 Task: Add the description "You ain"t kill me unless you kill me." and apply the Custom angle as "15°".
Action: Mouse moved to (80, 149)
Screenshot: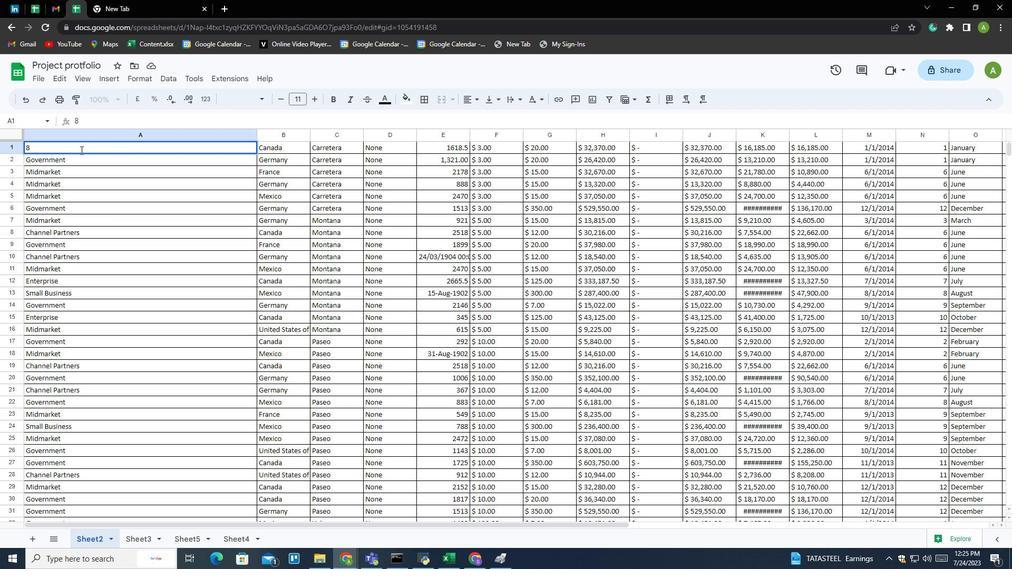 
Action: Mouse pressed left at (80, 149)
Screenshot: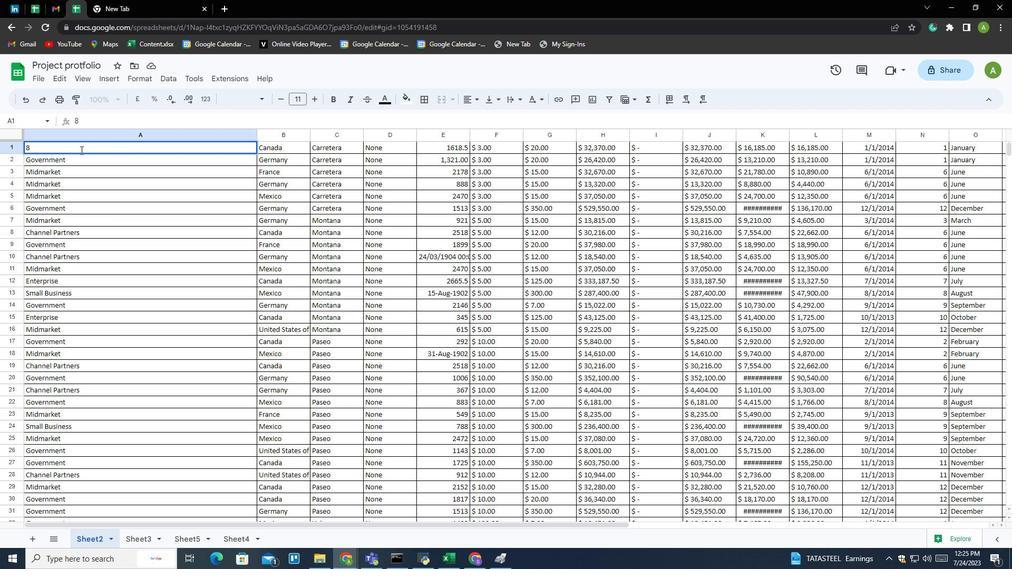 
Action: Key pressed <Key.backspace><Key.shift><Key.shift><Key.shift><Key.shift><Key.shift>You<Key.space>ain'tt<Key.backspace><Key.backspace>;<Key.backspace>'t<Key.space>kill<Key.space>me<Key.space>unless<Key.space>you<Key.space>kill<Key.space>me.
Screenshot: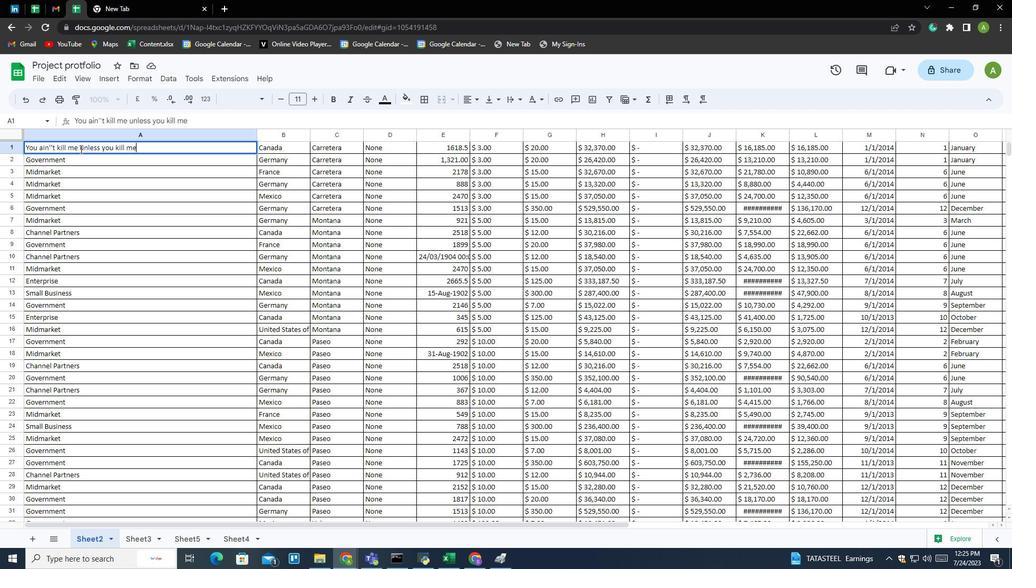 
Action: Mouse moved to (537, 97)
Screenshot: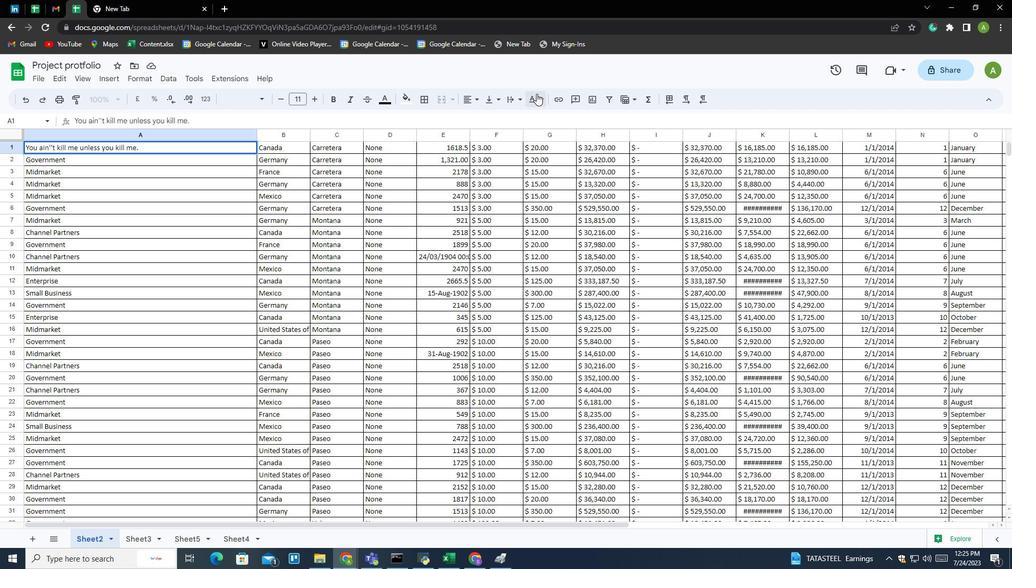 
Action: Mouse pressed left at (537, 97)
Screenshot: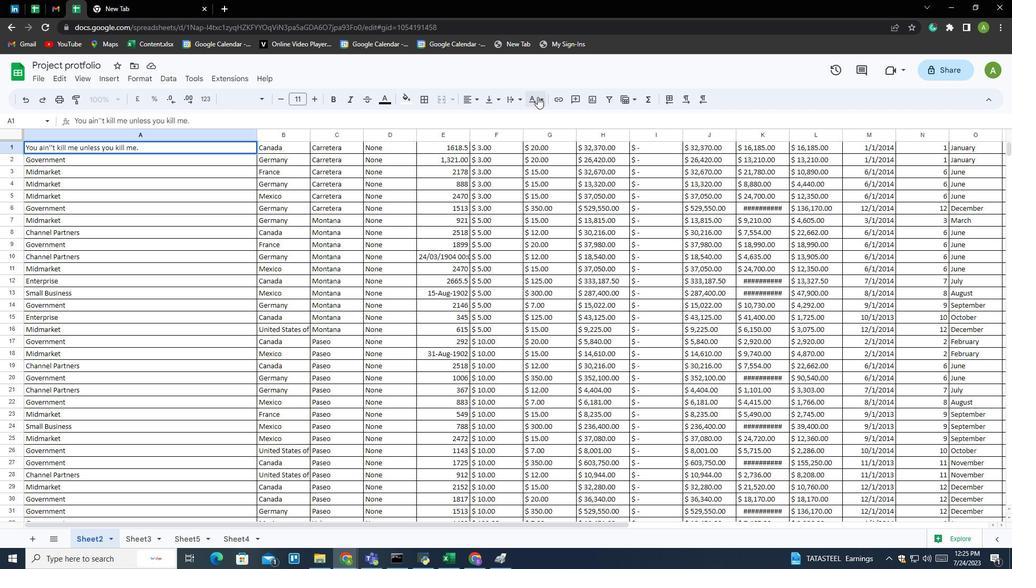 
Action: Mouse moved to (640, 116)
Screenshot: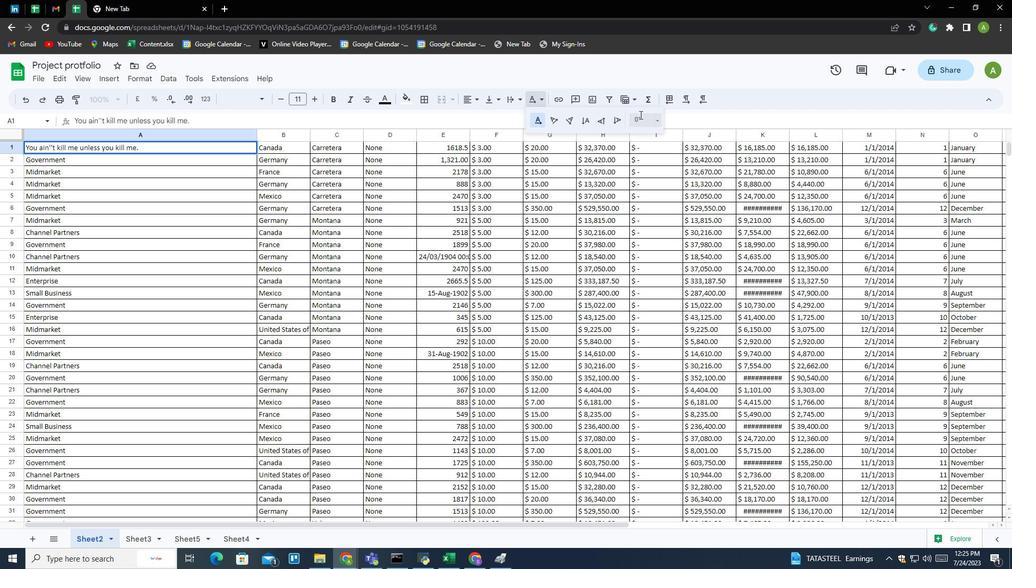 
Action: Mouse pressed left at (640, 116)
Screenshot: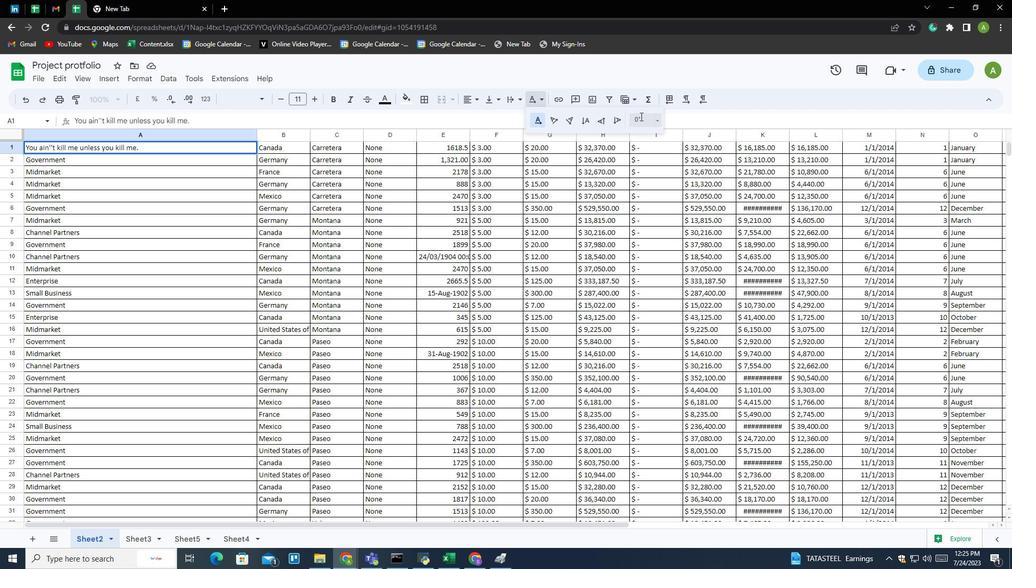 
Action: Mouse moved to (647, 251)
Screenshot: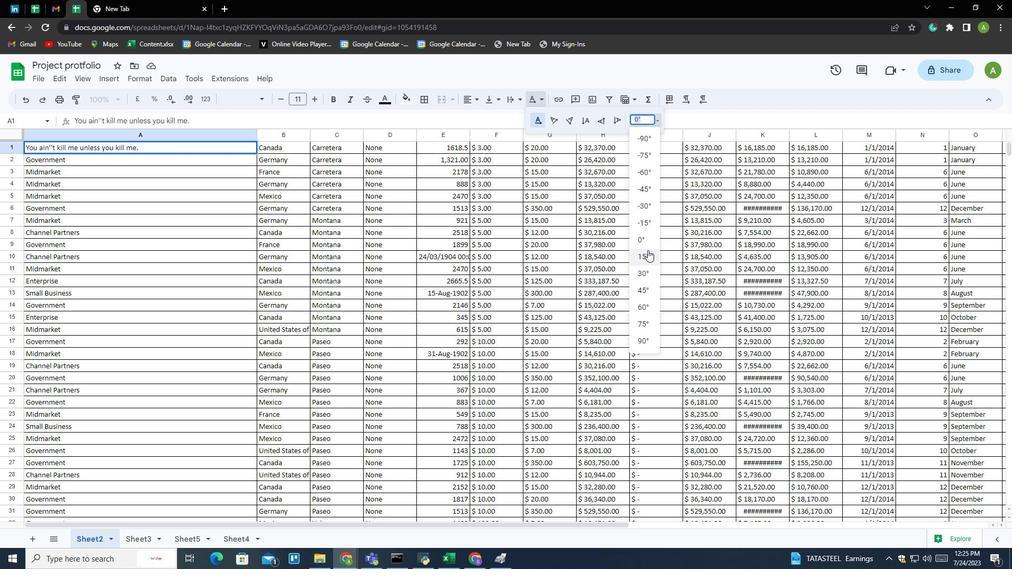 
Action: Mouse pressed left at (647, 251)
Screenshot: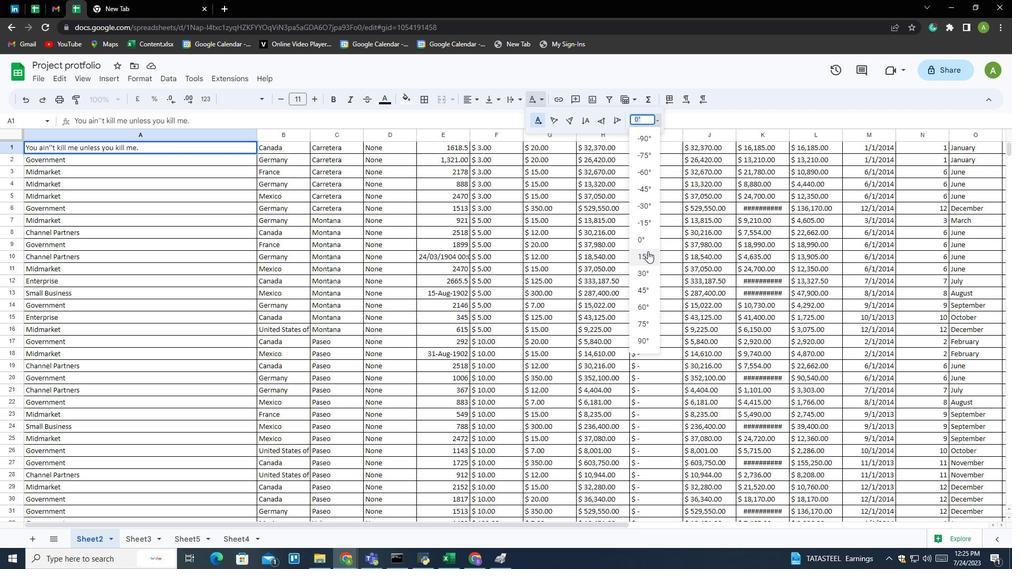 
Action: Mouse moved to (583, 258)
Screenshot: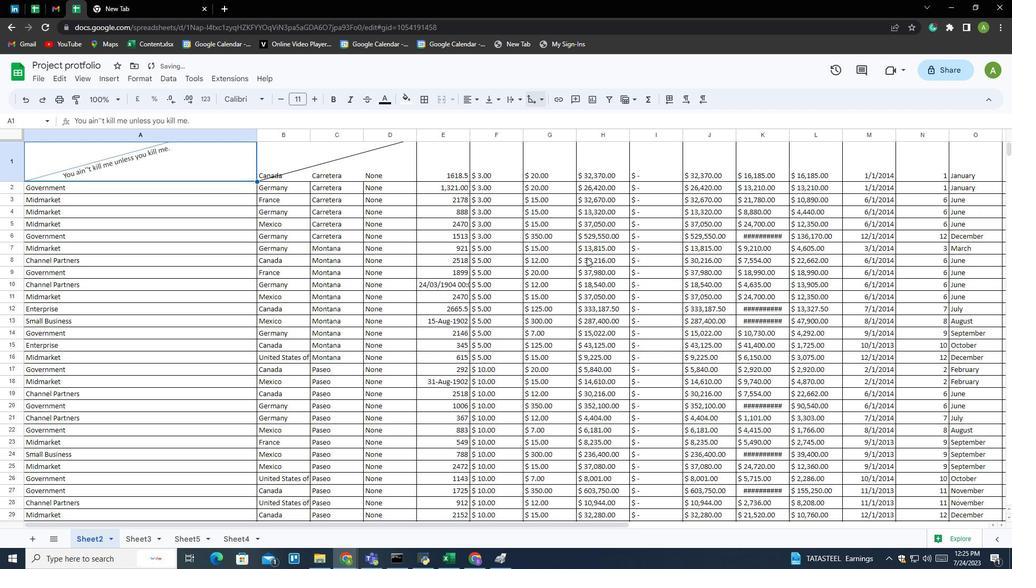 
